 Task: Change scribble line weight to 2PX.
Action: Mouse moved to (447, 304)
Screenshot: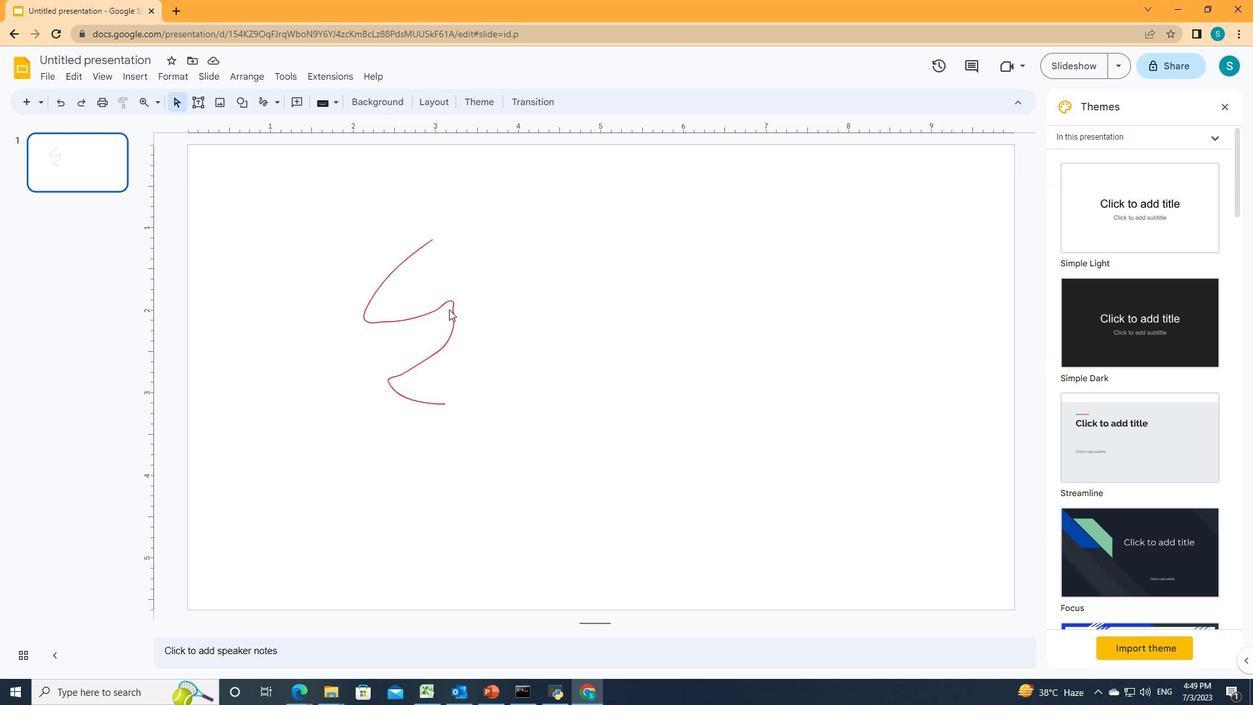 
Action: Mouse pressed left at (447, 304)
Screenshot: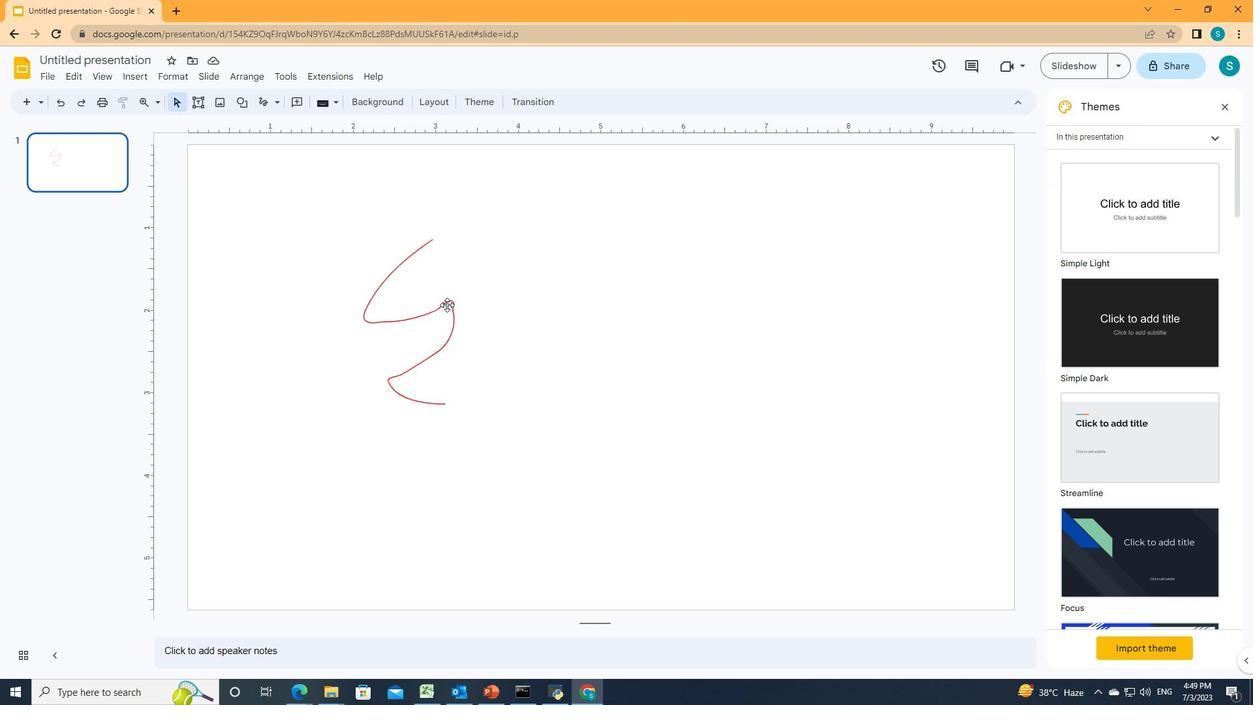 
Action: Mouse moved to (319, 99)
Screenshot: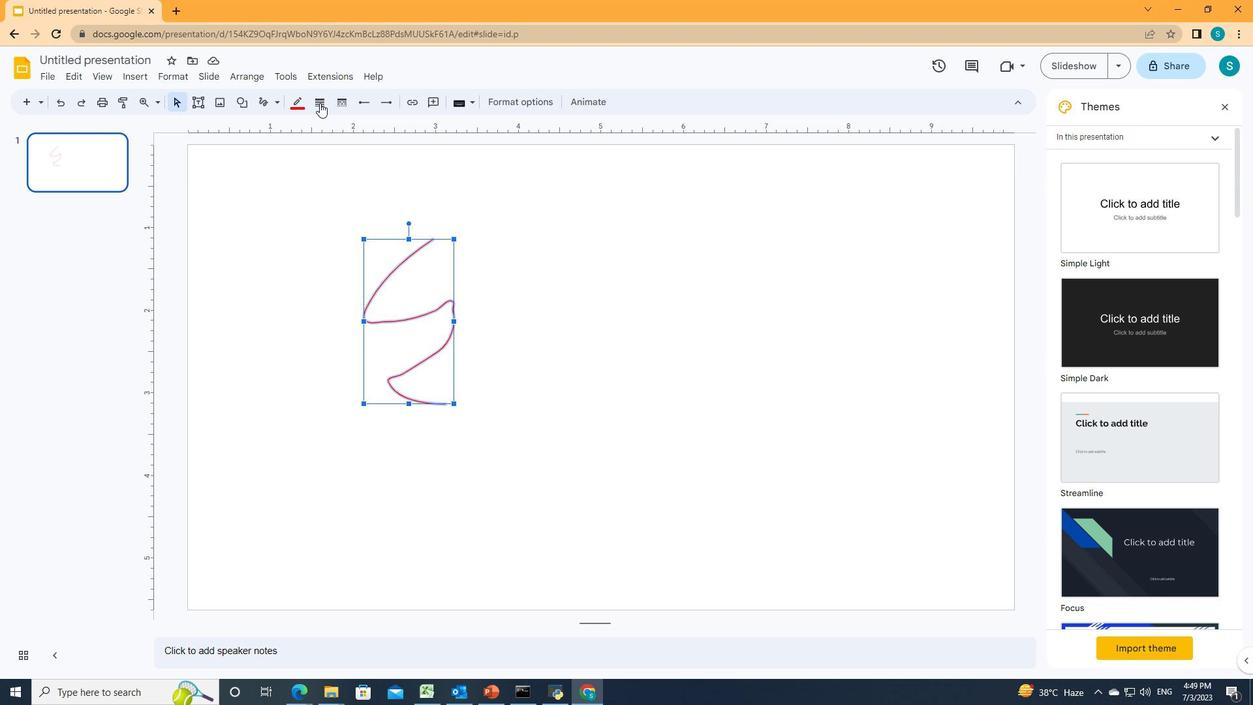 
Action: Mouse pressed left at (319, 99)
Screenshot: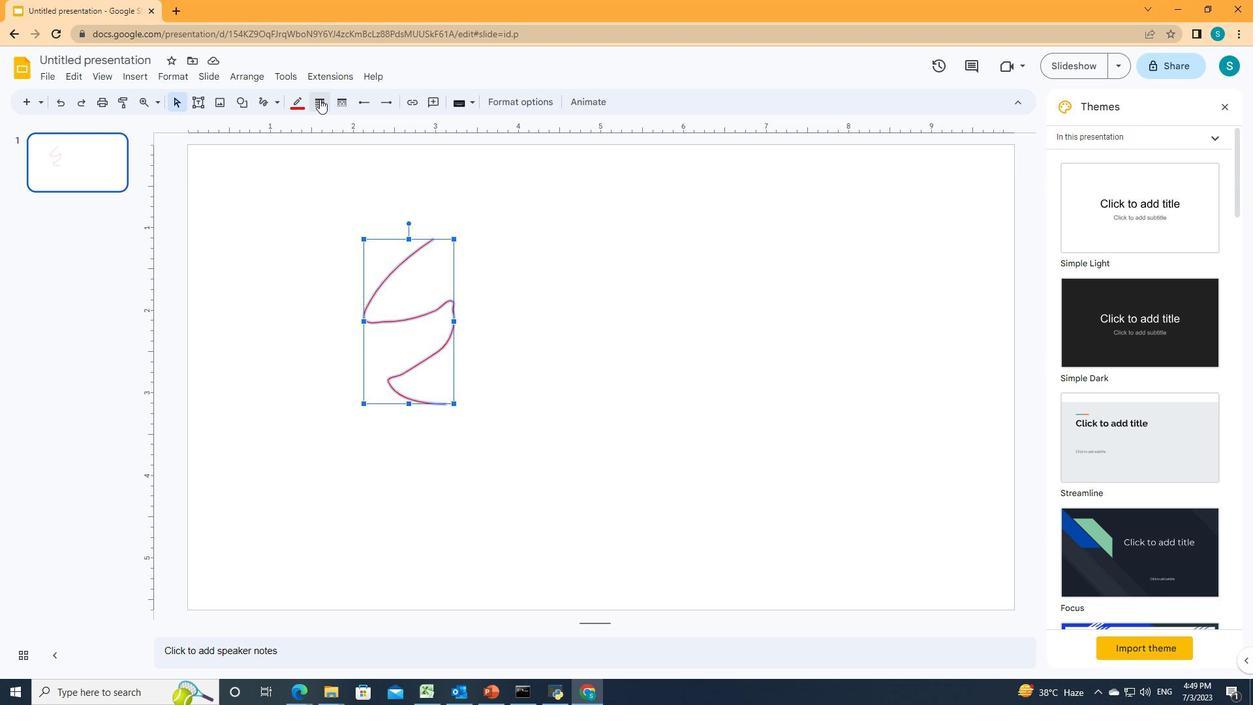
Action: Mouse moved to (321, 145)
Screenshot: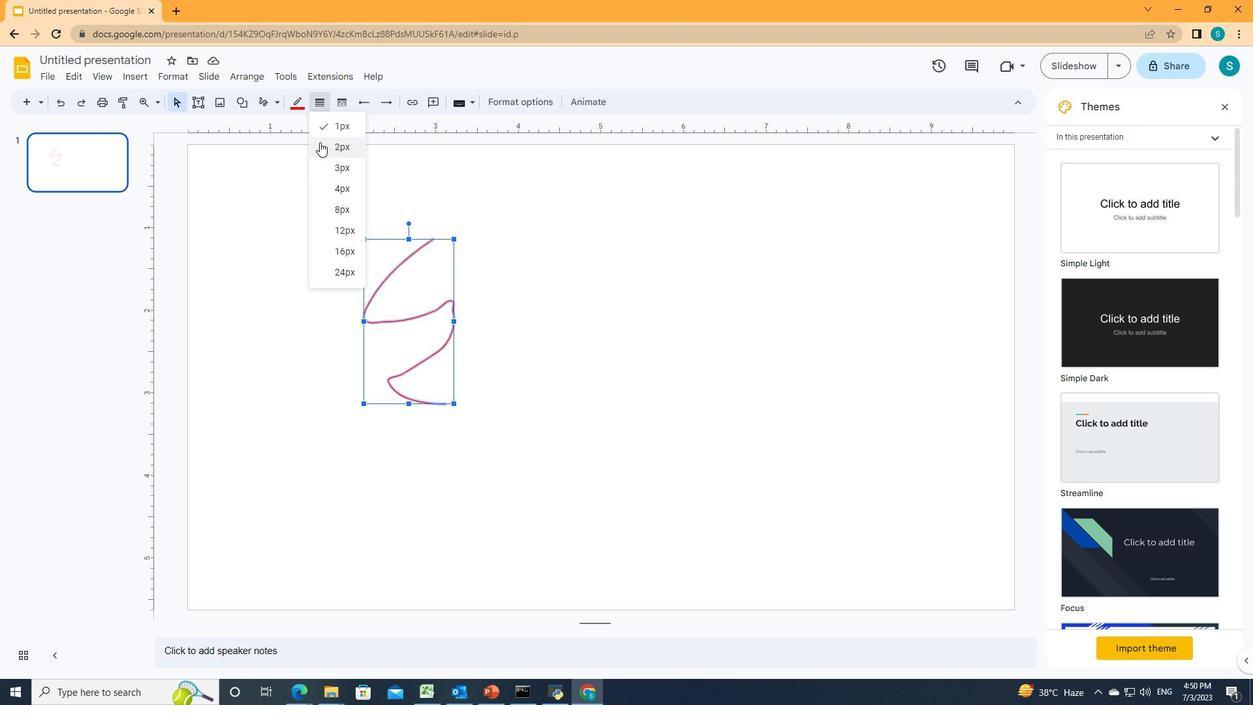 
Action: Mouse pressed left at (321, 145)
Screenshot: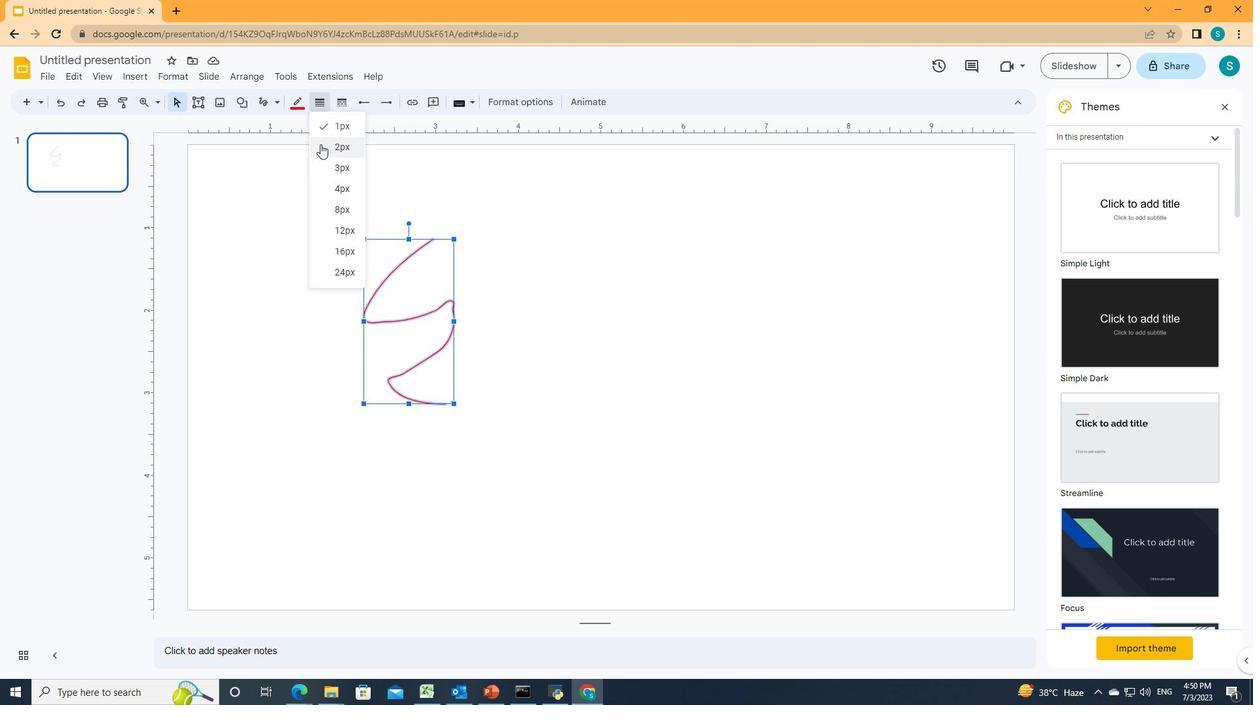 
Action: Mouse moved to (481, 261)
Screenshot: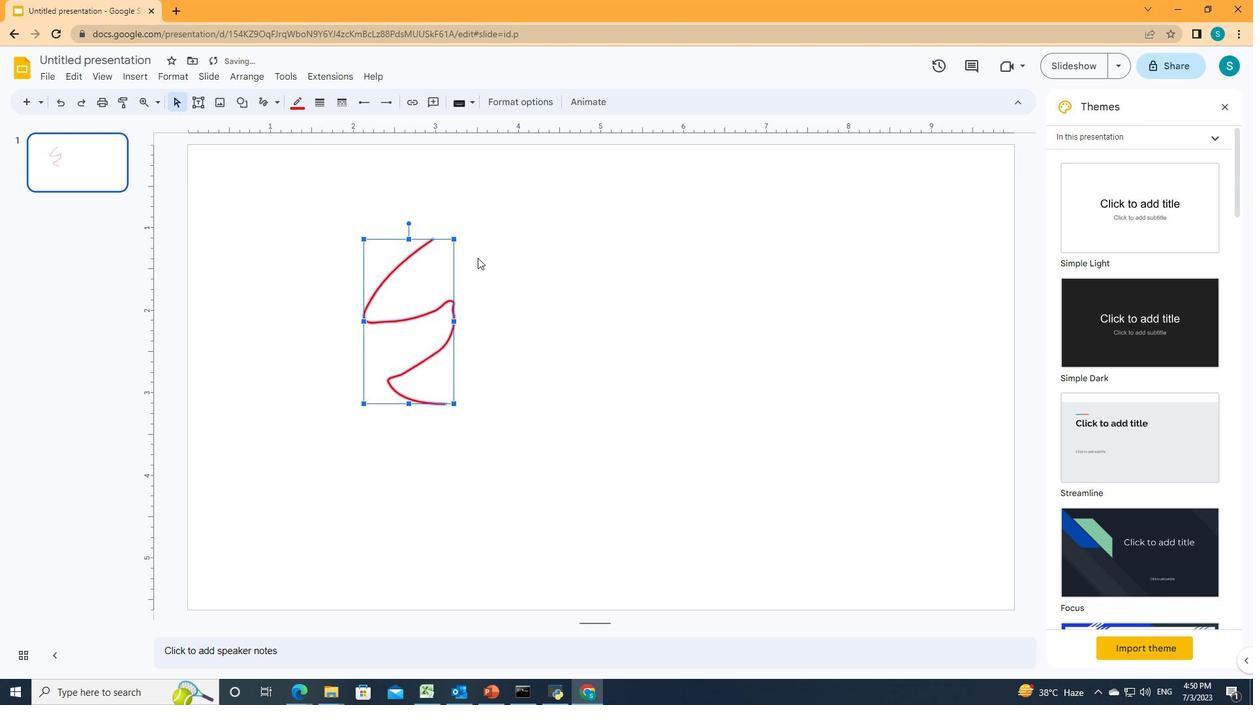
Action: Mouse pressed left at (481, 261)
Screenshot: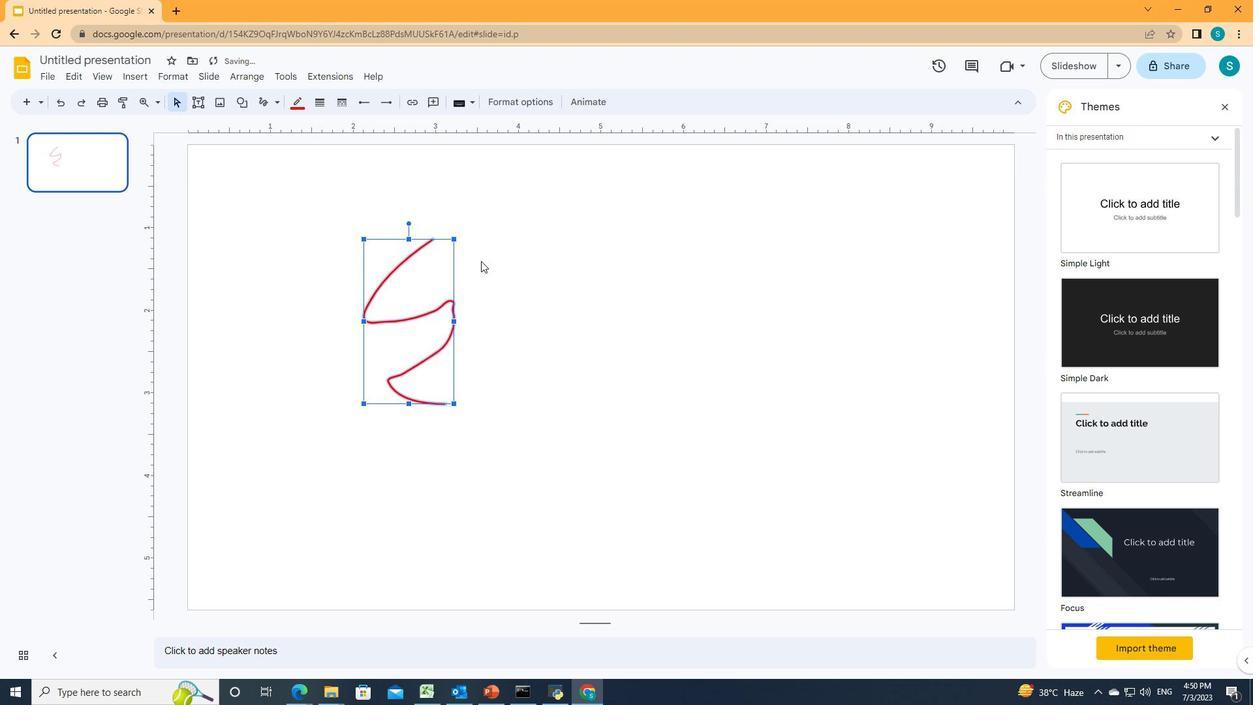 
